 Task: Look for products in the category "Cereal" with vanilla flavor.
Action: Mouse moved to (754, 250)
Screenshot: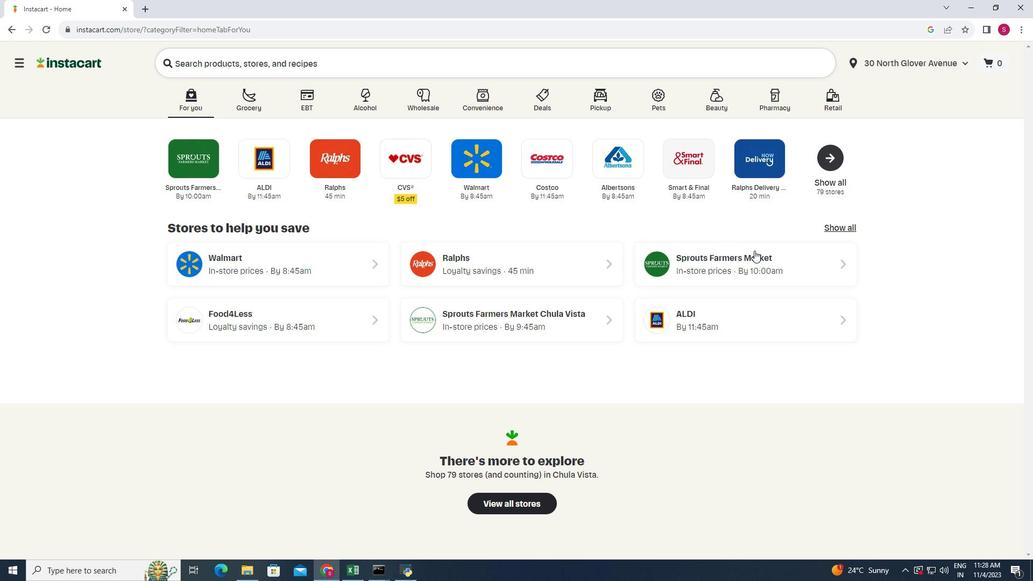 
Action: Mouse pressed left at (754, 250)
Screenshot: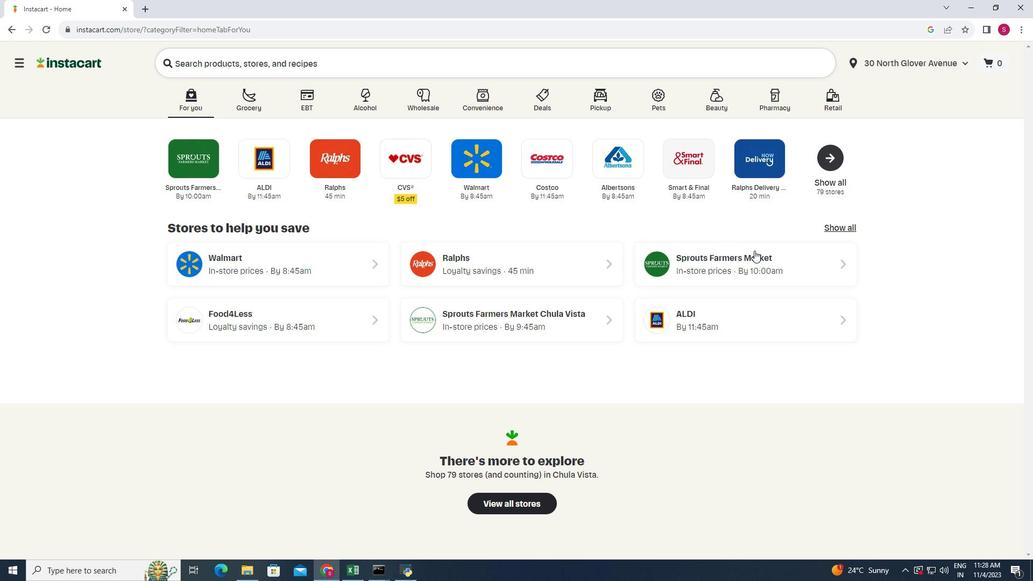 
Action: Mouse moved to (80, 320)
Screenshot: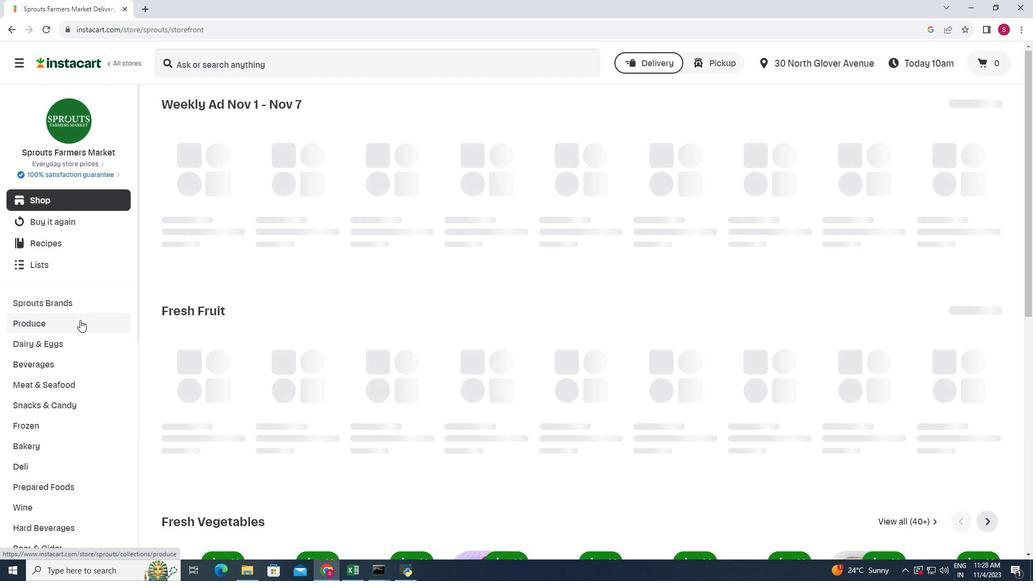 
Action: Mouse scrolled (80, 319) with delta (0, 0)
Screenshot: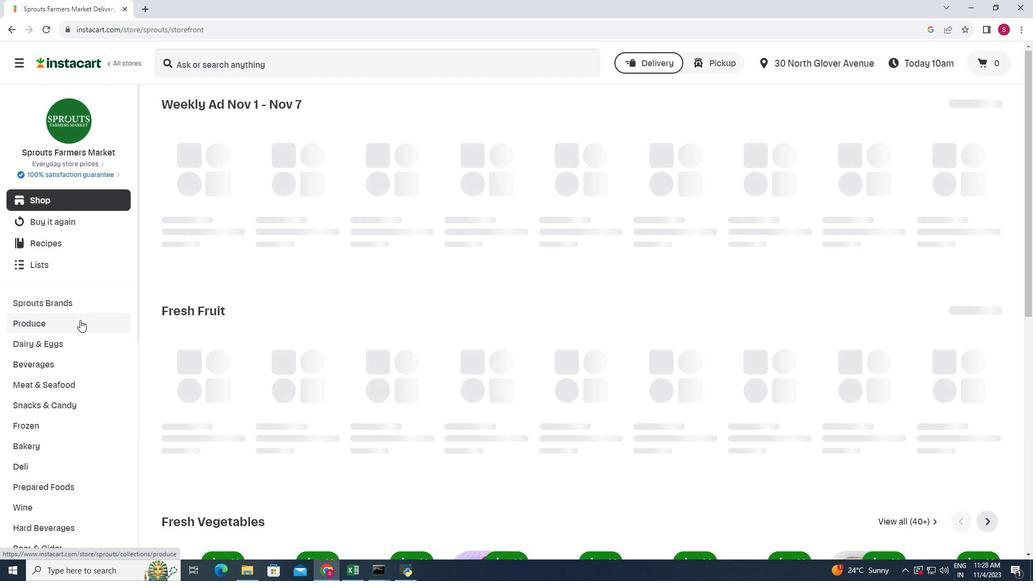 
Action: Mouse moved to (82, 320)
Screenshot: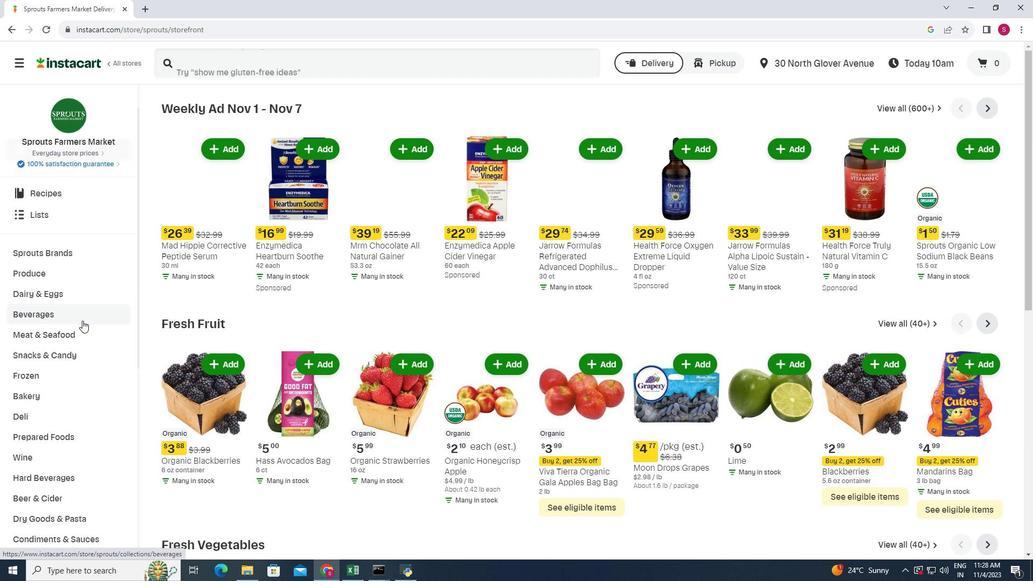
Action: Mouse scrolled (82, 320) with delta (0, 0)
Screenshot: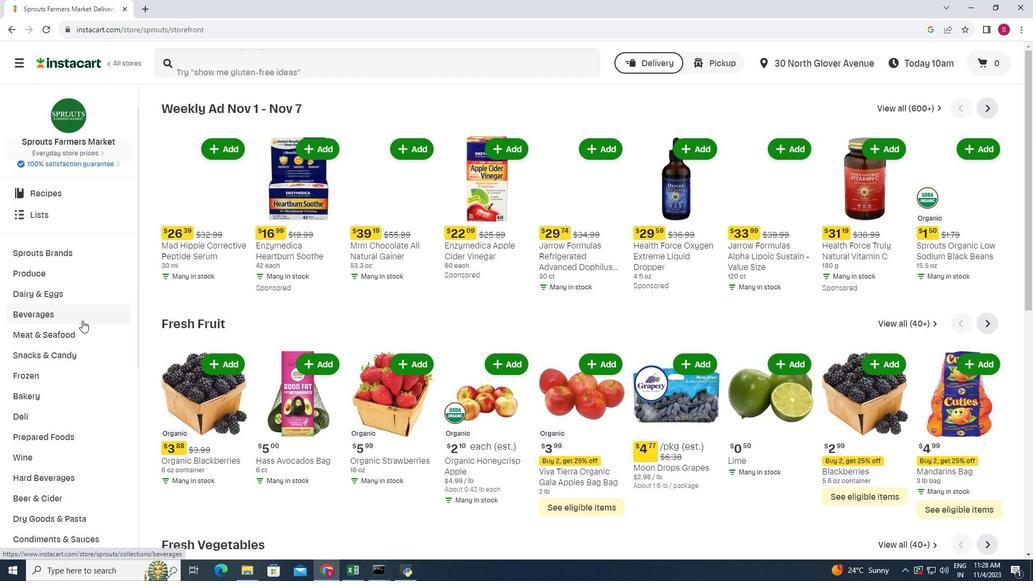 
Action: Mouse scrolled (82, 320) with delta (0, 0)
Screenshot: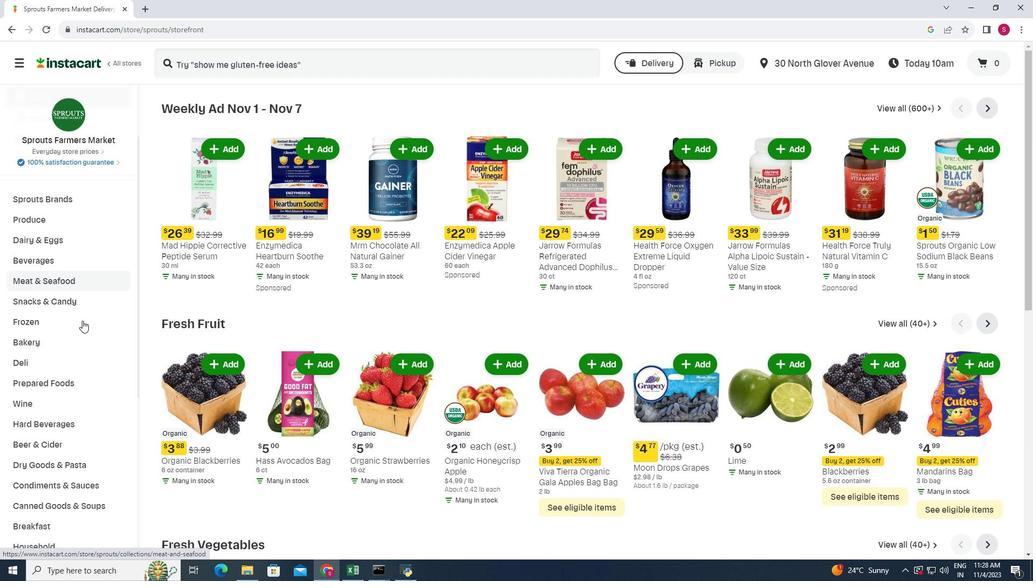 
Action: Mouse moved to (60, 473)
Screenshot: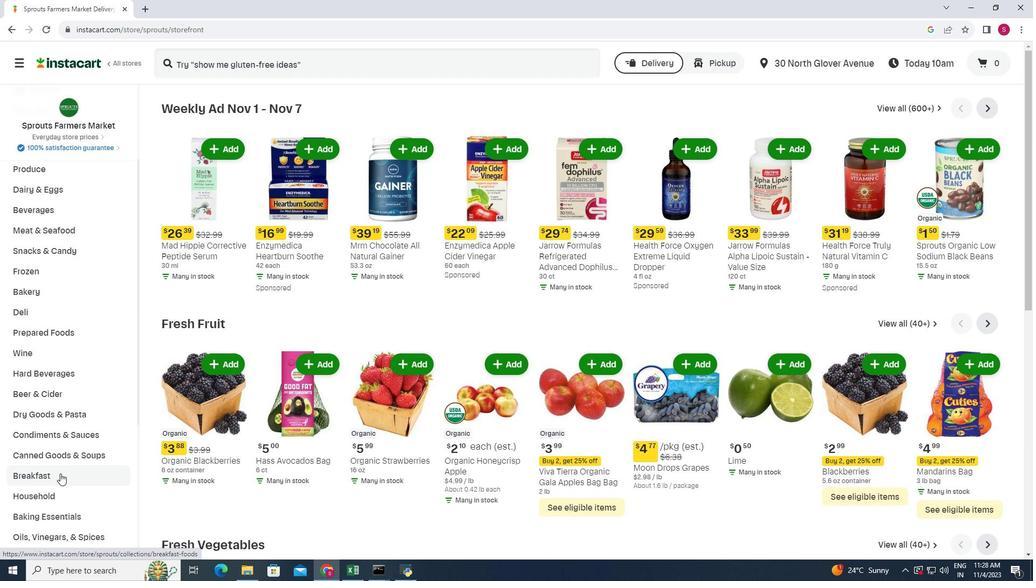 
Action: Mouse pressed left at (60, 473)
Screenshot: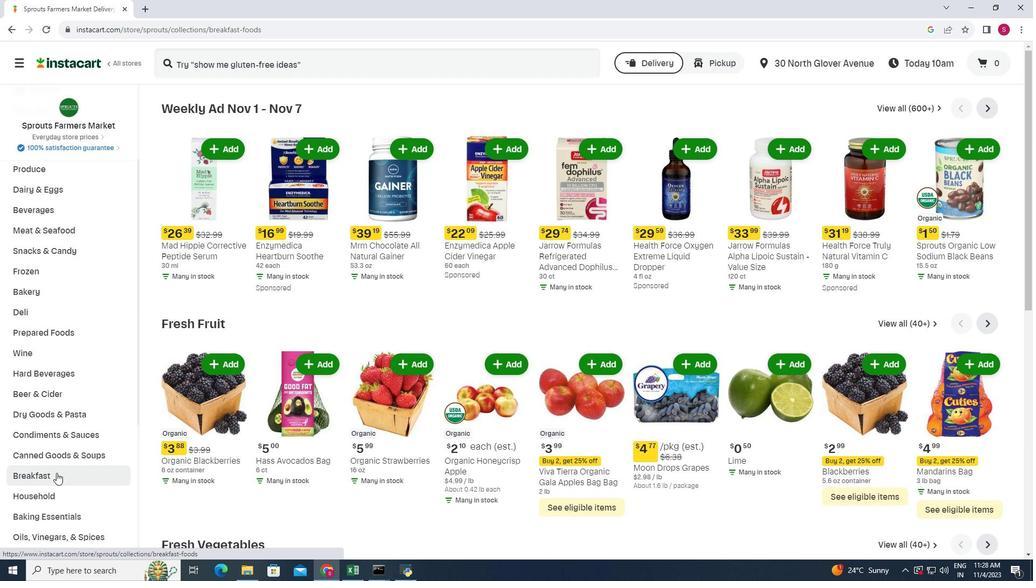 
Action: Mouse moved to (795, 132)
Screenshot: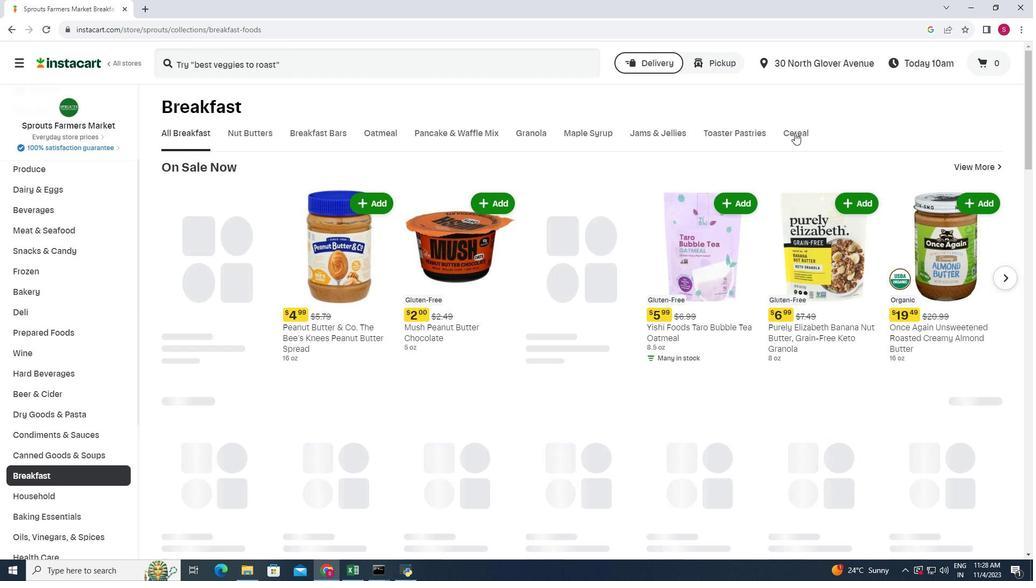 
Action: Mouse pressed left at (795, 132)
Screenshot: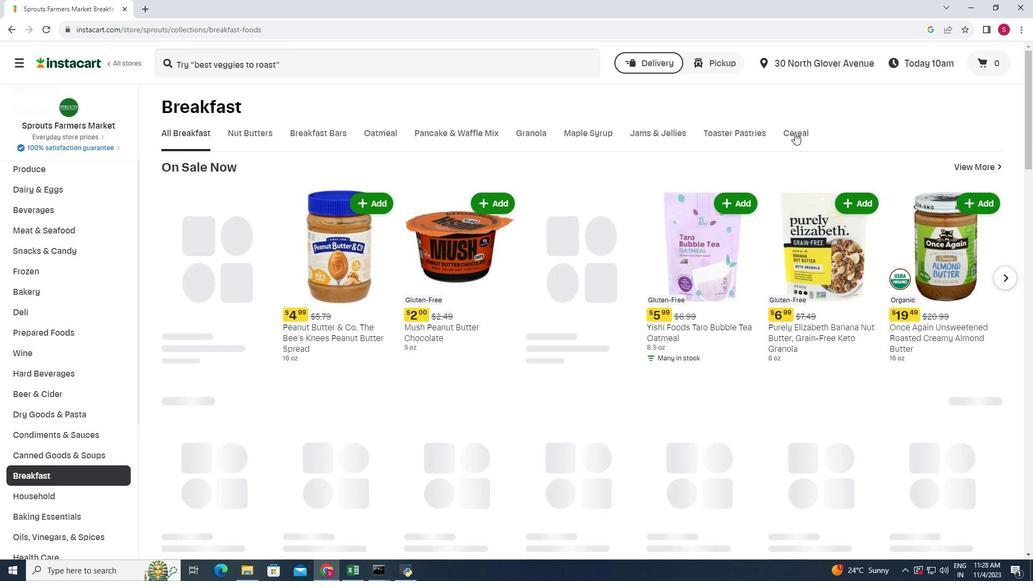 
Action: Mouse moved to (202, 170)
Screenshot: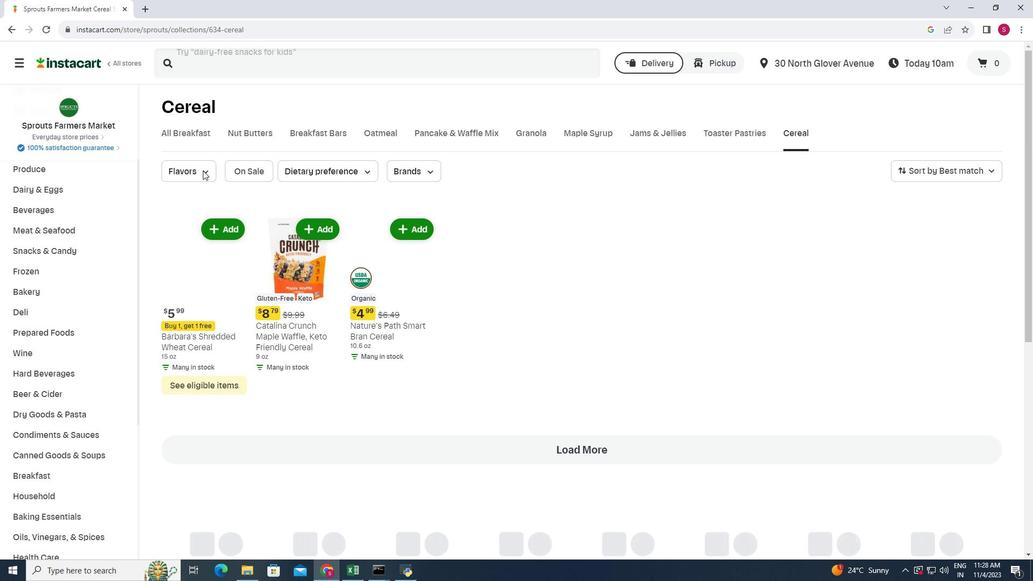 
Action: Mouse pressed left at (202, 170)
Screenshot: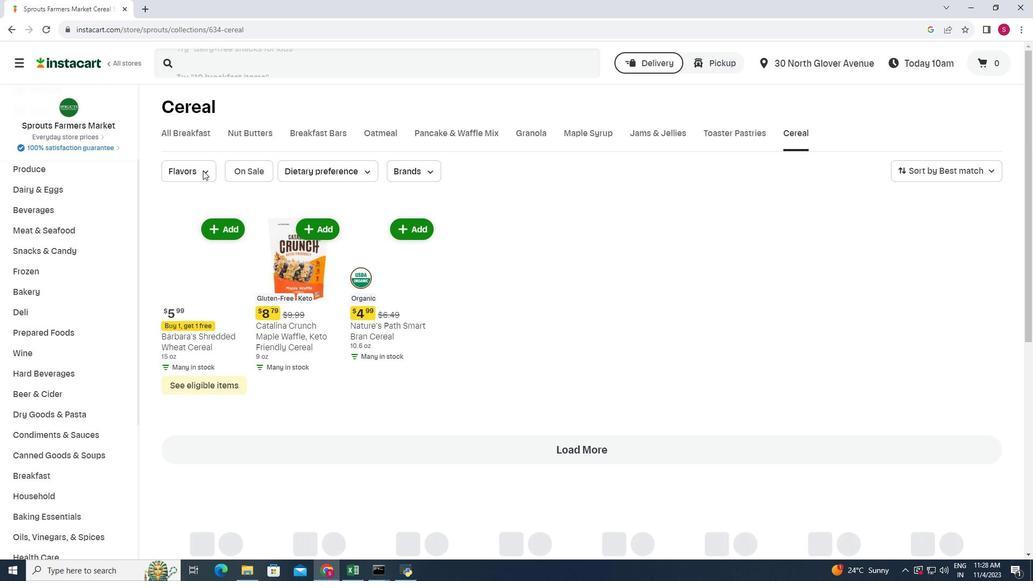 
Action: Mouse moved to (207, 286)
Screenshot: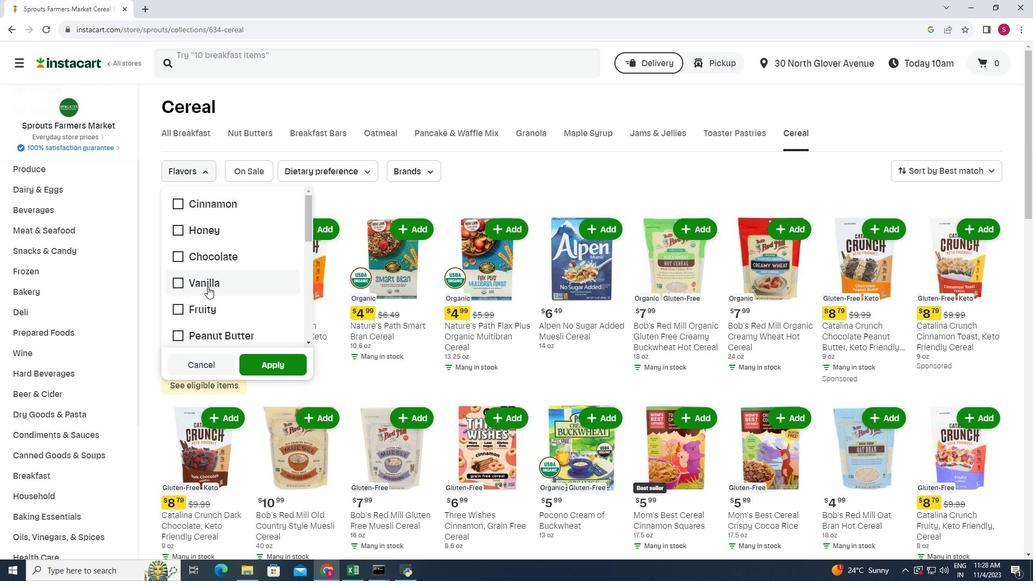 
Action: Mouse pressed left at (207, 286)
Screenshot: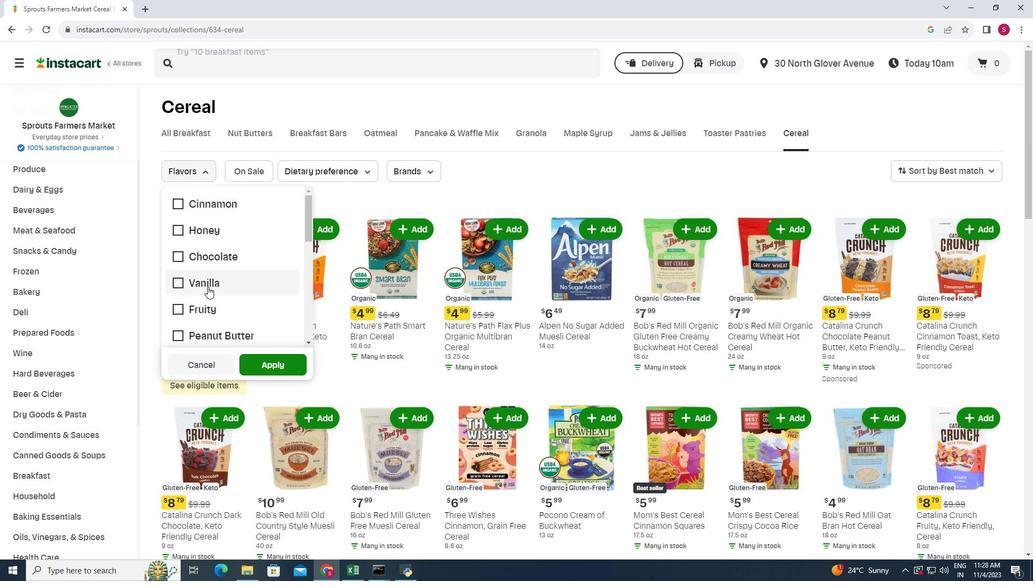 
Action: Mouse moved to (262, 355)
Screenshot: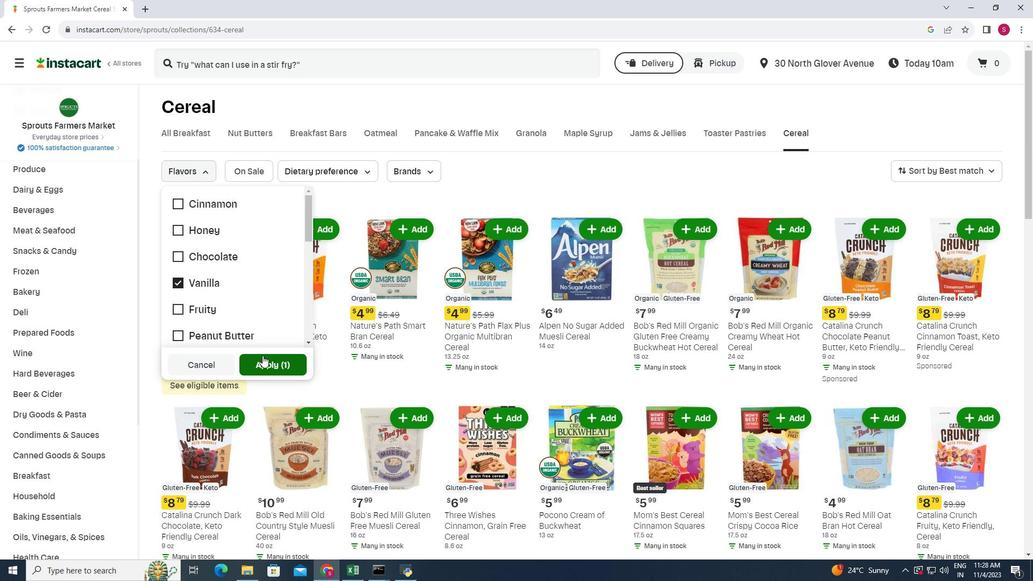 
Action: Mouse pressed left at (262, 355)
Screenshot: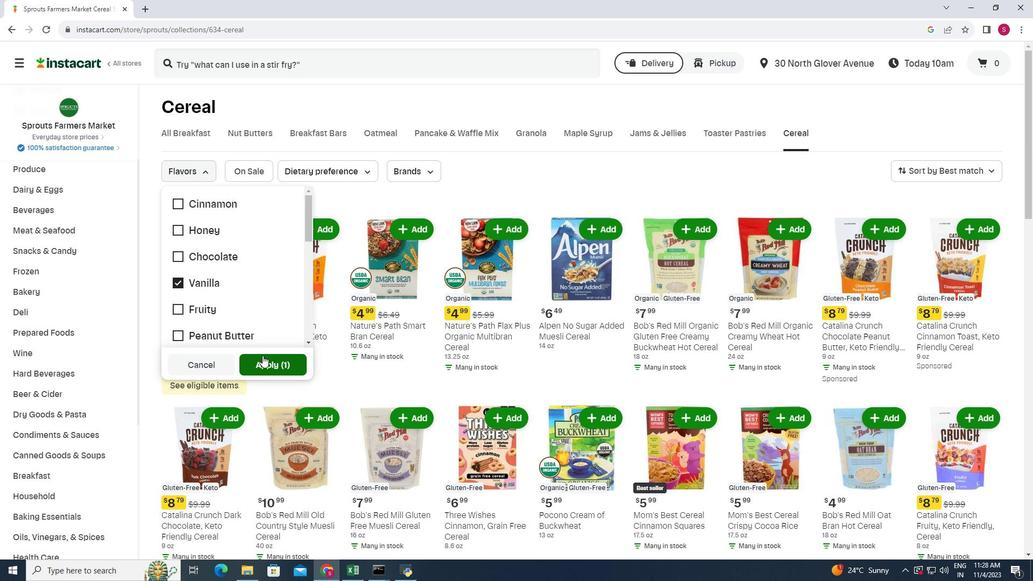 
Action: Mouse moved to (614, 332)
Screenshot: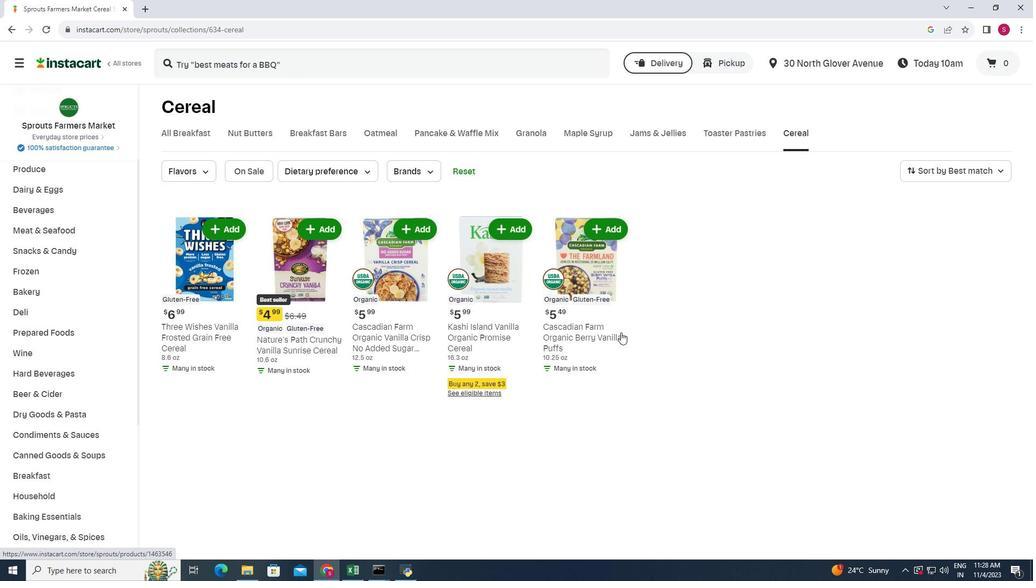 
